 Task: Add Lifeway Farmer Cheese to the cart.
Action: Mouse moved to (48, 286)
Screenshot: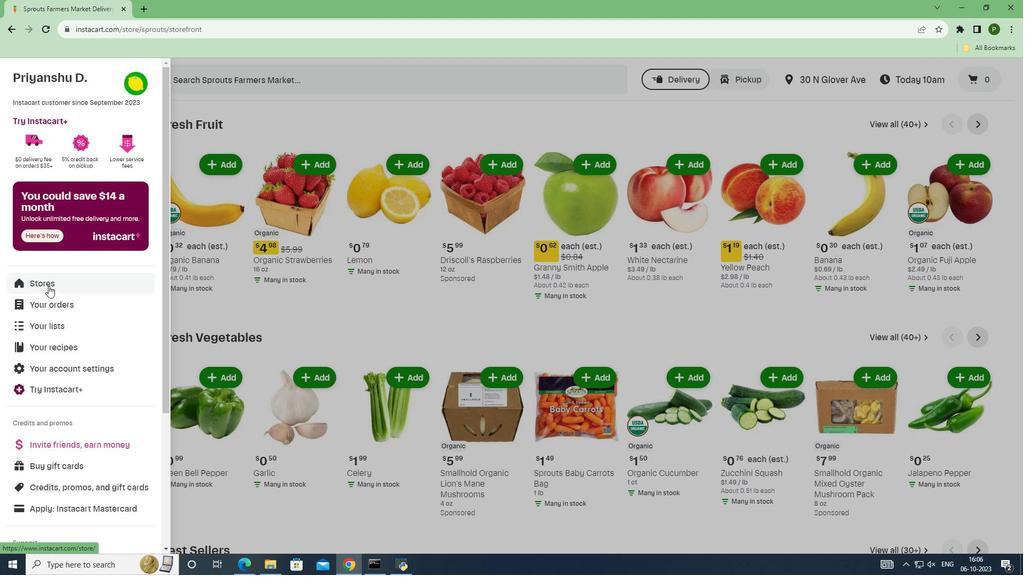 
Action: Mouse pressed left at (48, 286)
Screenshot: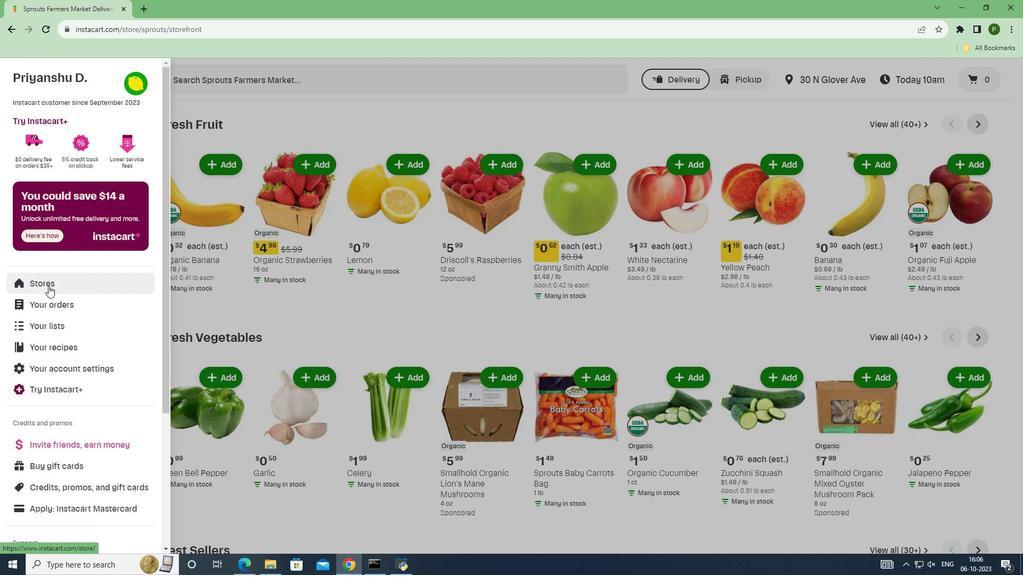 
Action: Mouse moved to (243, 122)
Screenshot: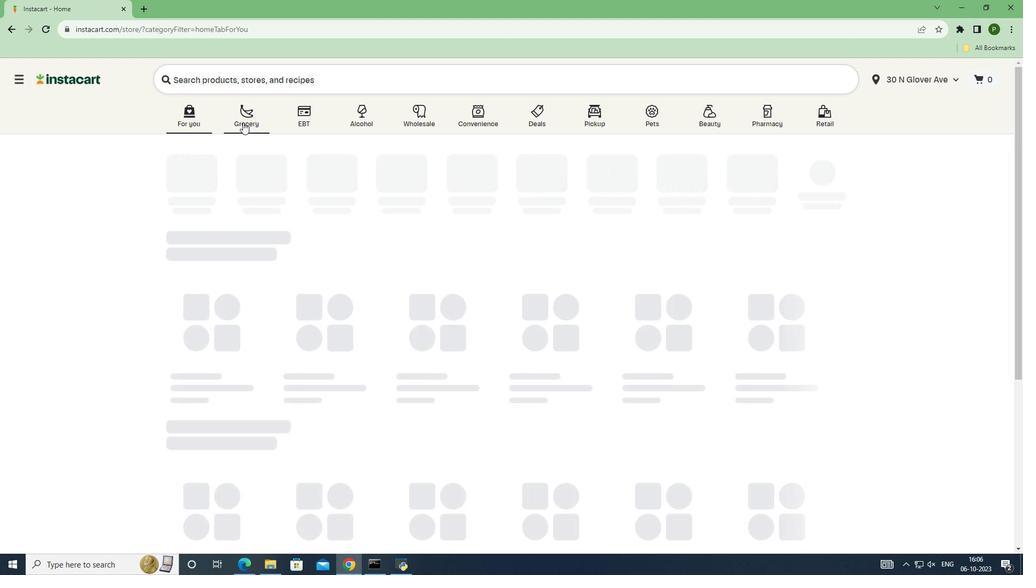 
Action: Mouse pressed left at (243, 122)
Screenshot: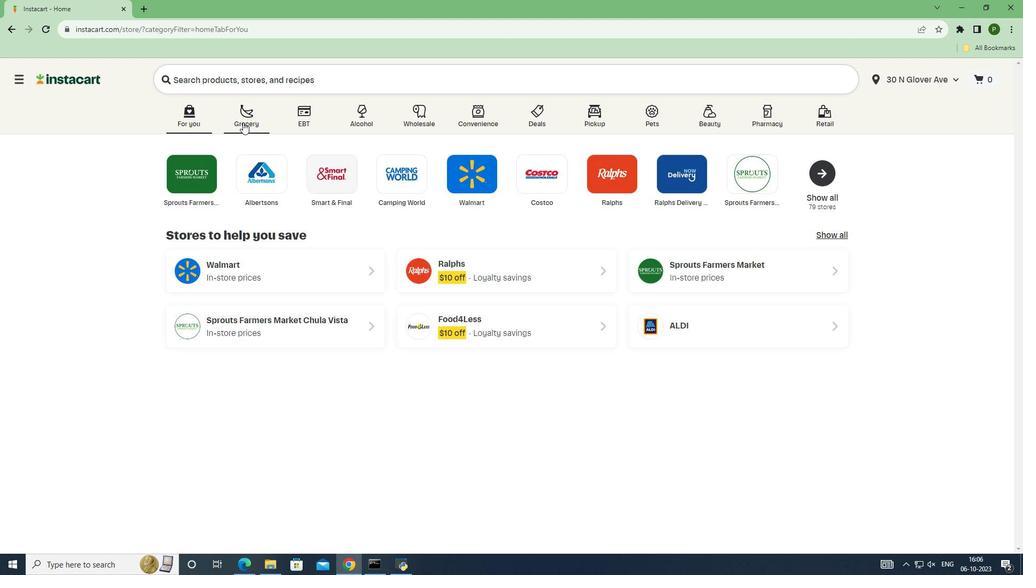 
Action: Mouse moved to (643, 246)
Screenshot: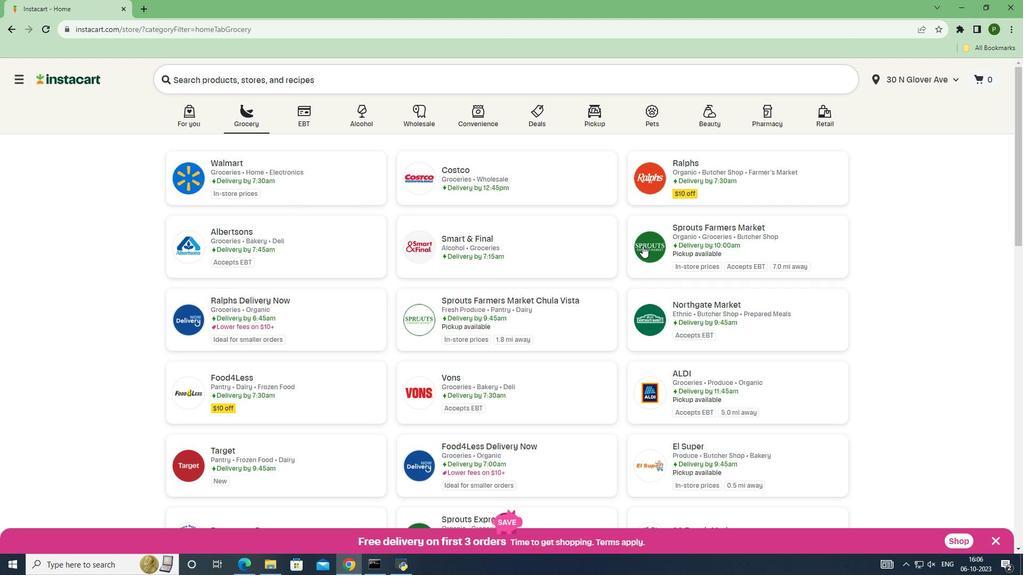 
Action: Mouse pressed left at (643, 246)
Screenshot: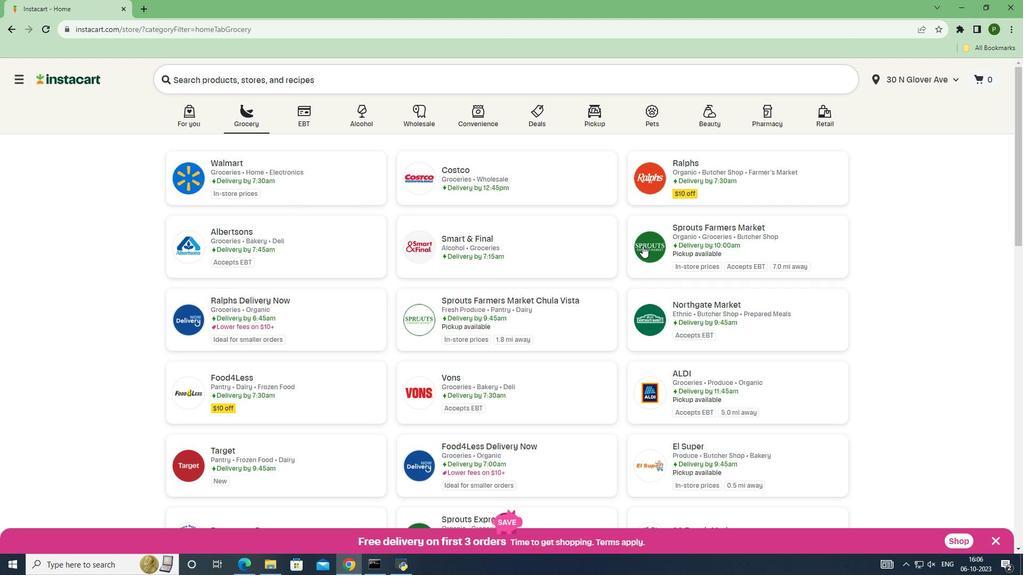
Action: Mouse moved to (62, 343)
Screenshot: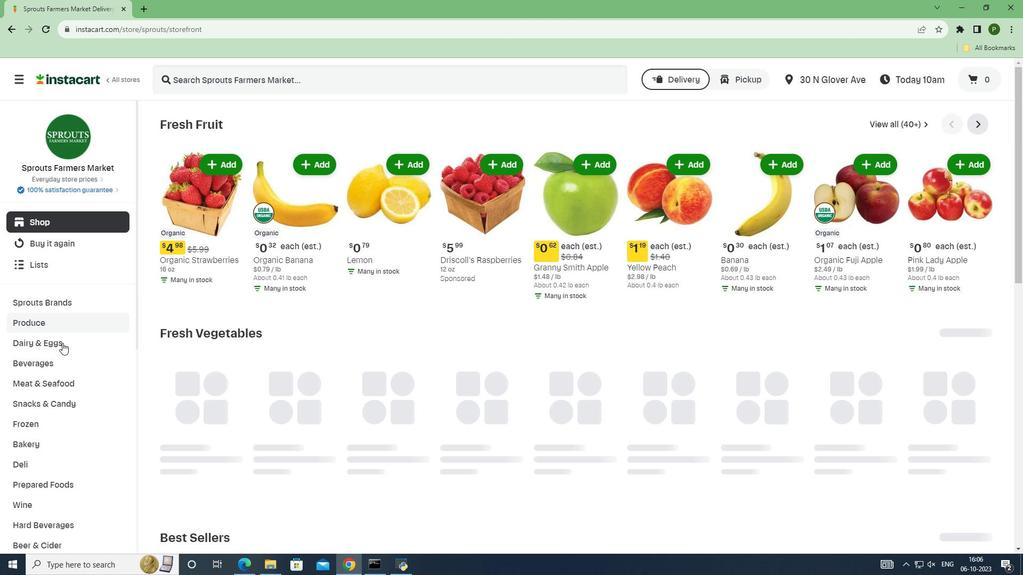 
Action: Mouse pressed left at (62, 343)
Screenshot: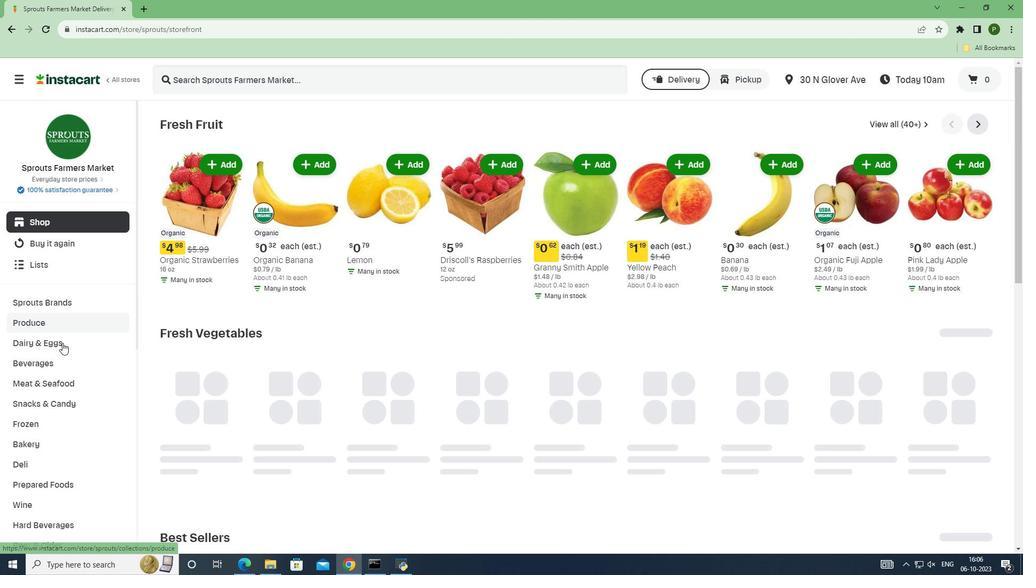 
Action: Mouse moved to (49, 383)
Screenshot: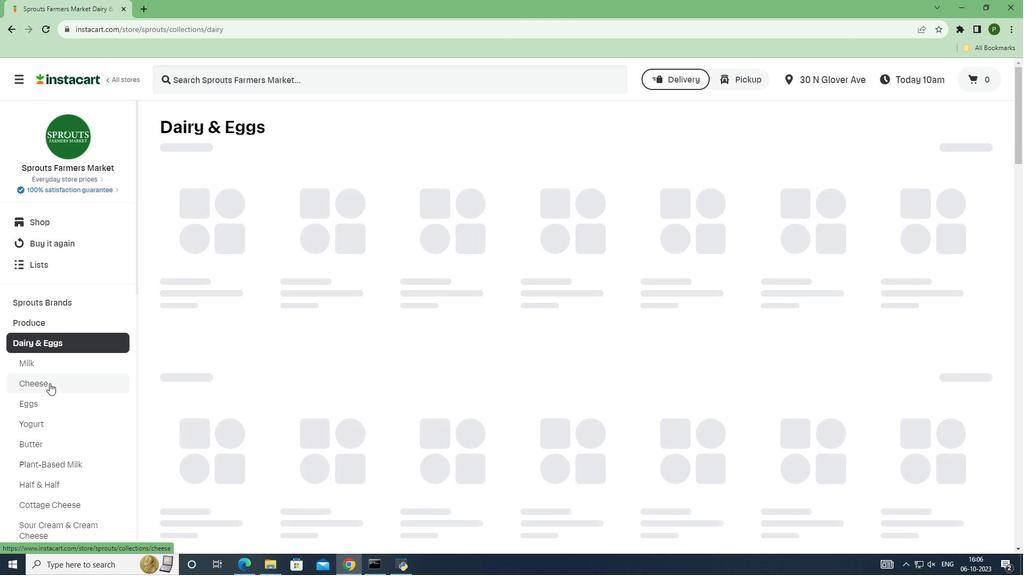 
Action: Mouse pressed left at (49, 383)
Screenshot: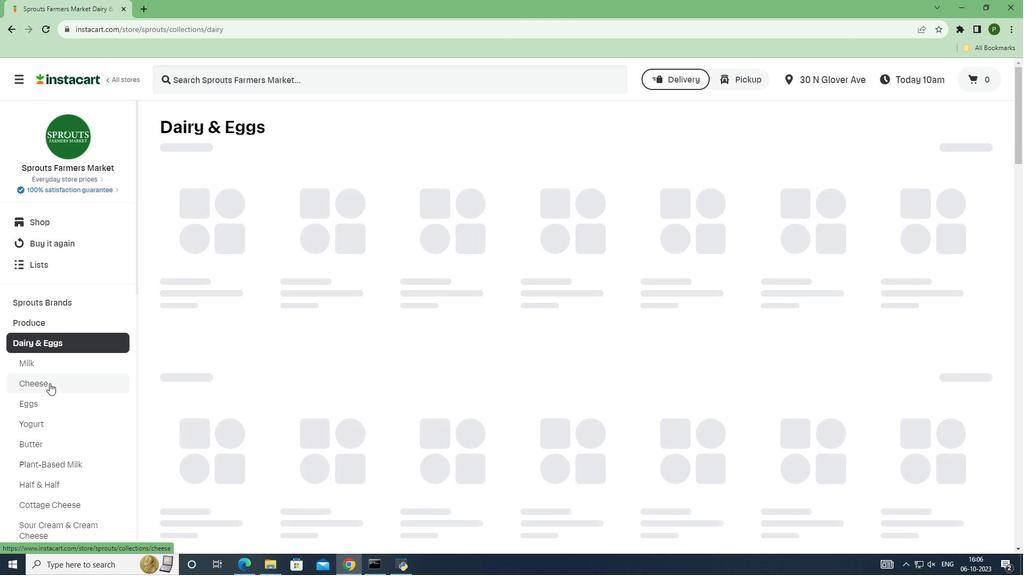 
Action: Mouse moved to (240, 85)
Screenshot: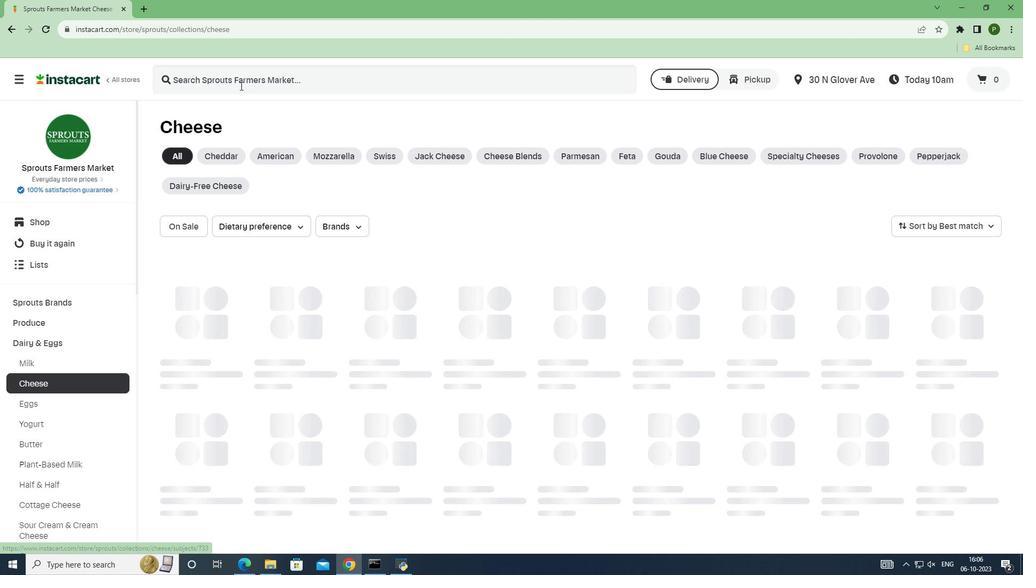
Action: Mouse pressed left at (240, 85)
Screenshot: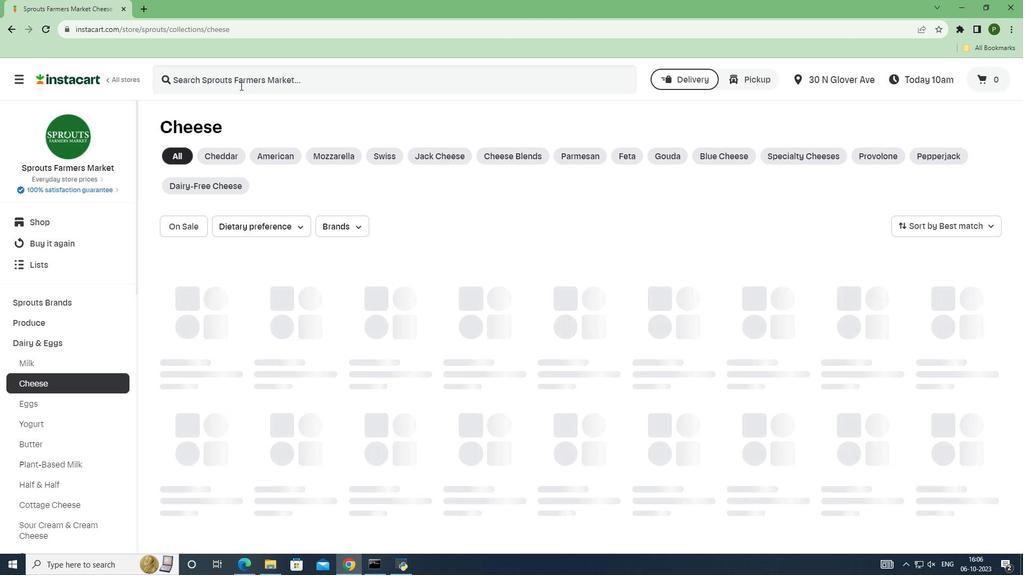 
Action: Key pressed <Key.caps_lock>L<Key.caps_lock>ifeway<Key.space><Key.caps_lock>F<Key.caps_lock>armer<Key.space><Key.caps_lock>C<Key.caps_lock>heese<Key.enter>
Screenshot: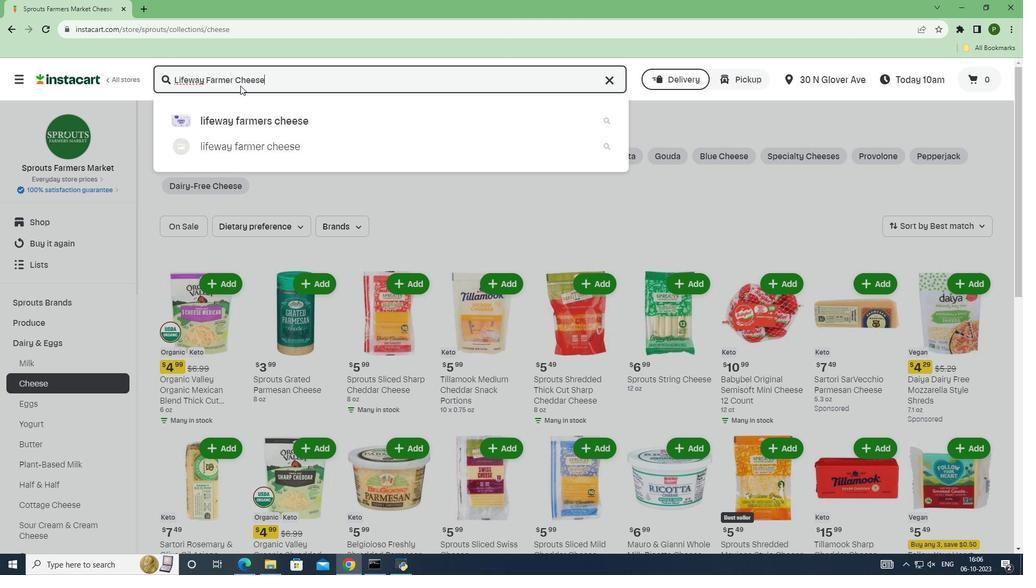 
Action: Mouse moved to (628, 194)
Screenshot: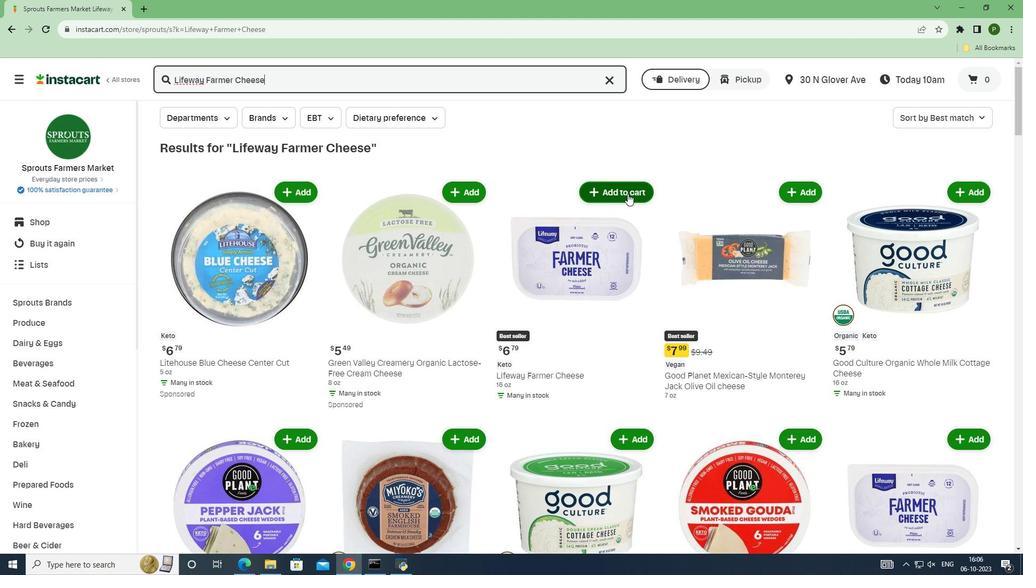 
Action: Mouse pressed left at (628, 194)
Screenshot: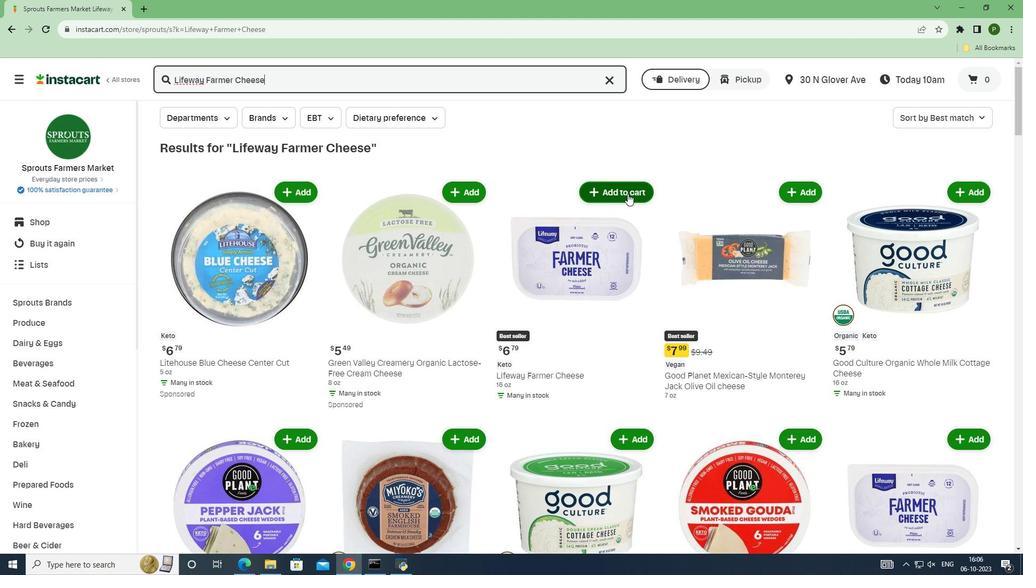 
Action: Mouse moved to (652, 227)
Screenshot: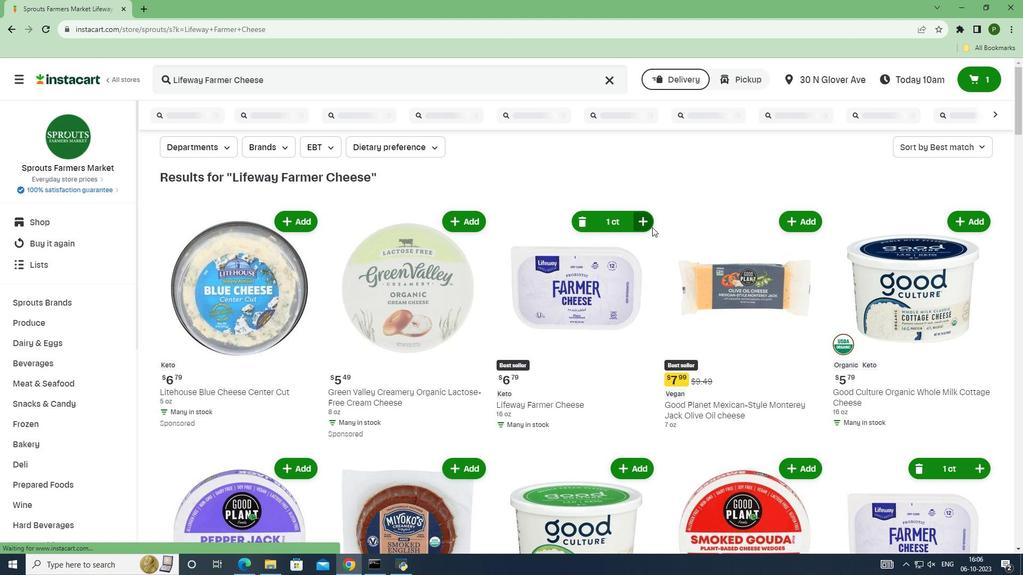 
